 Task: Create a blank project CompuServe with privacy Private to Project members  and default view as Board and in the team Taskers . Create three sections in the project as To-Do, Doing and Done
Action: Mouse moved to (63, 49)
Screenshot: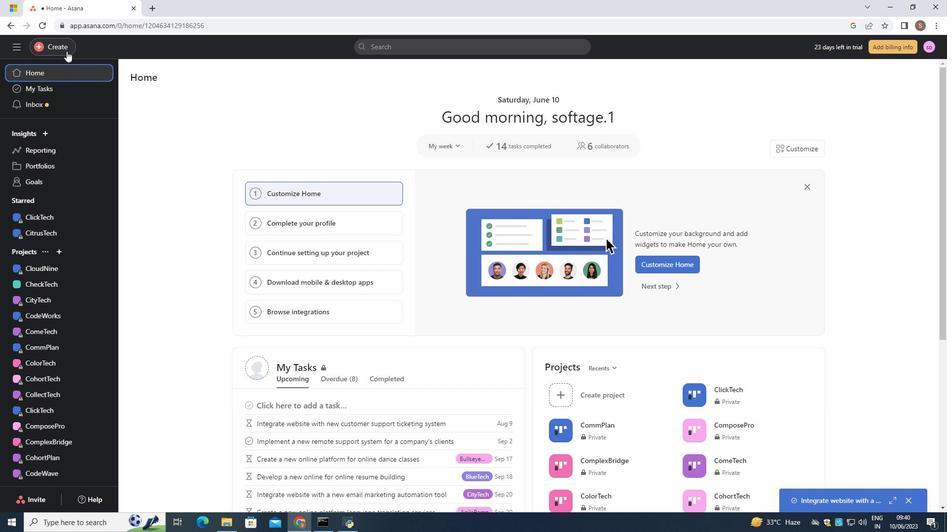
Action: Mouse pressed left at (63, 49)
Screenshot: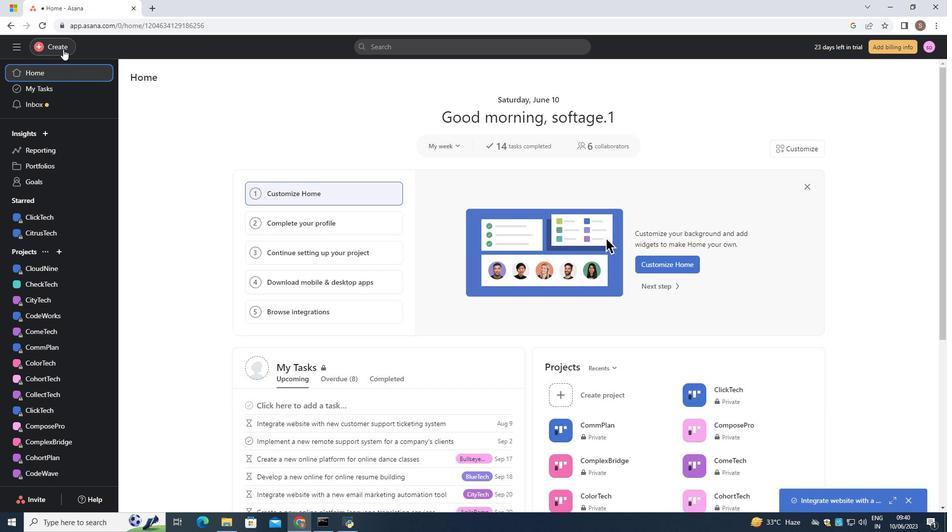 
Action: Mouse moved to (116, 68)
Screenshot: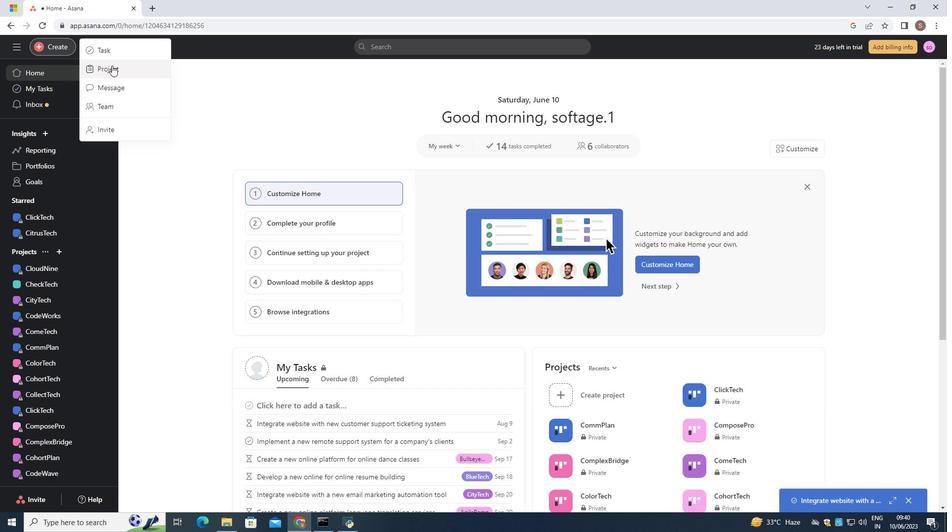 
Action: Mouse pressed left at (116, 68)
Screenshot: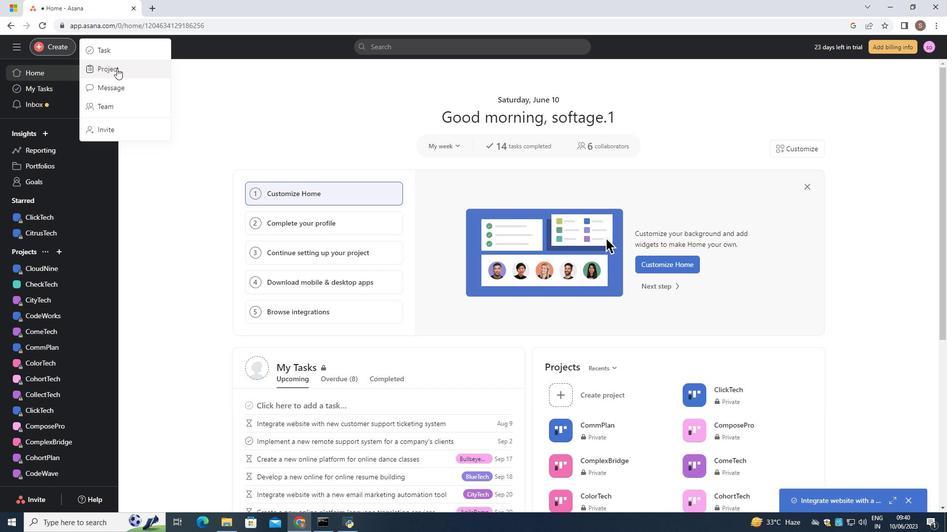 
Action: Mouse moved to (412, 296)
Screenshot: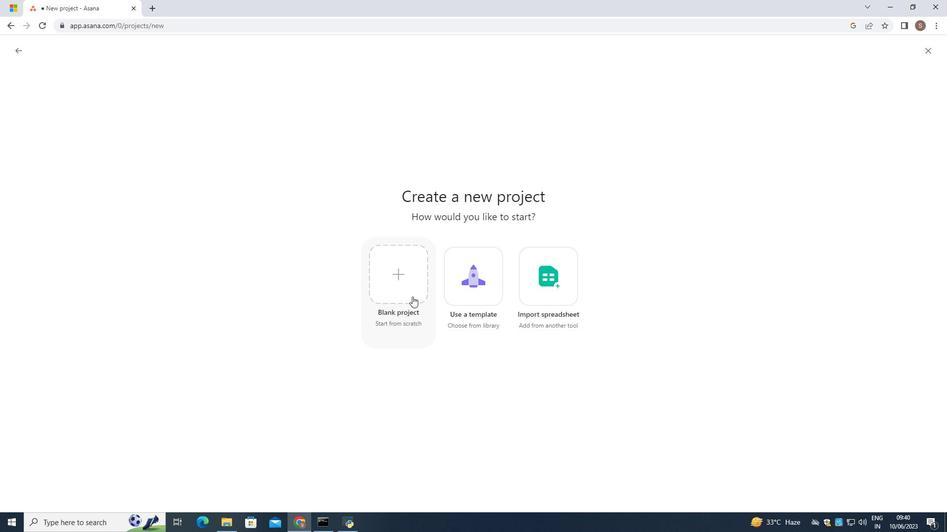 
Action: Mouse pressed left at (412, 296)
Screenshot: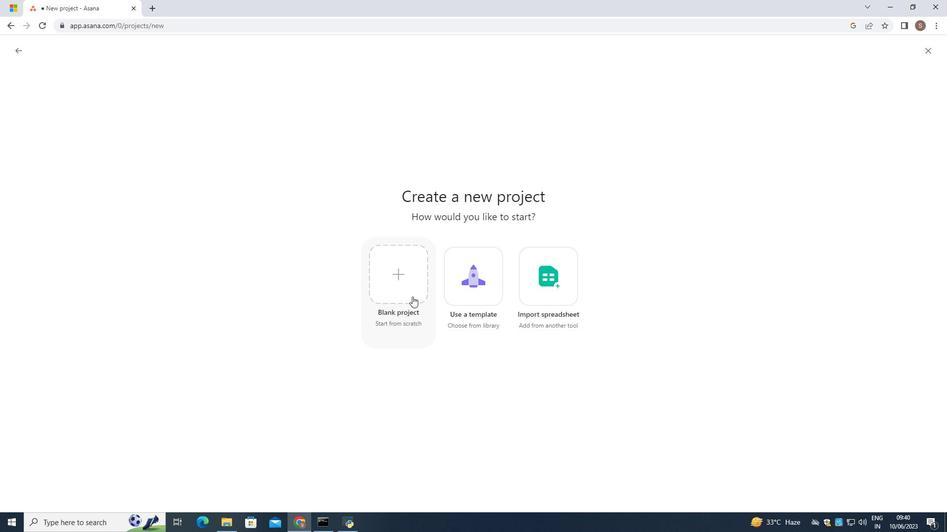 
Action: Key pressed <Key.shift>Campu<Key.shift>Serve
Screenshot: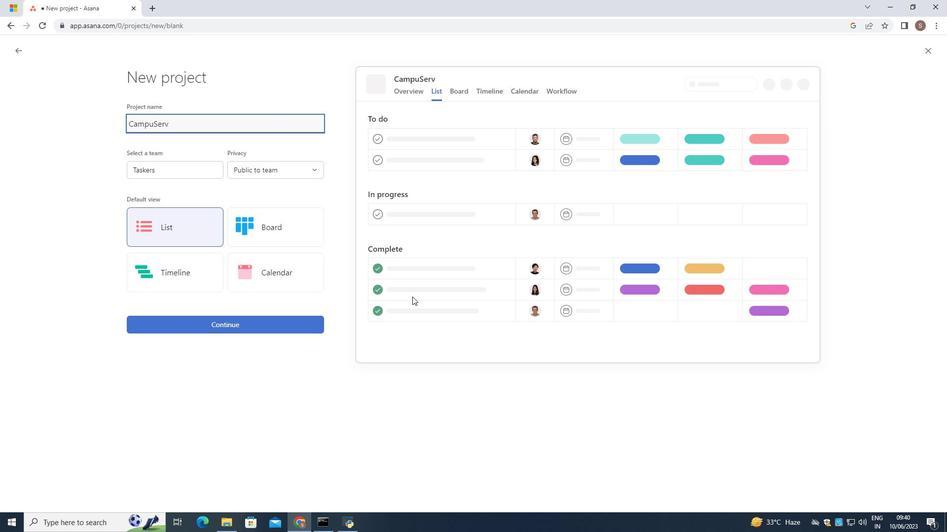 
Action: Mouse moved to (284, 167)
Screenshot: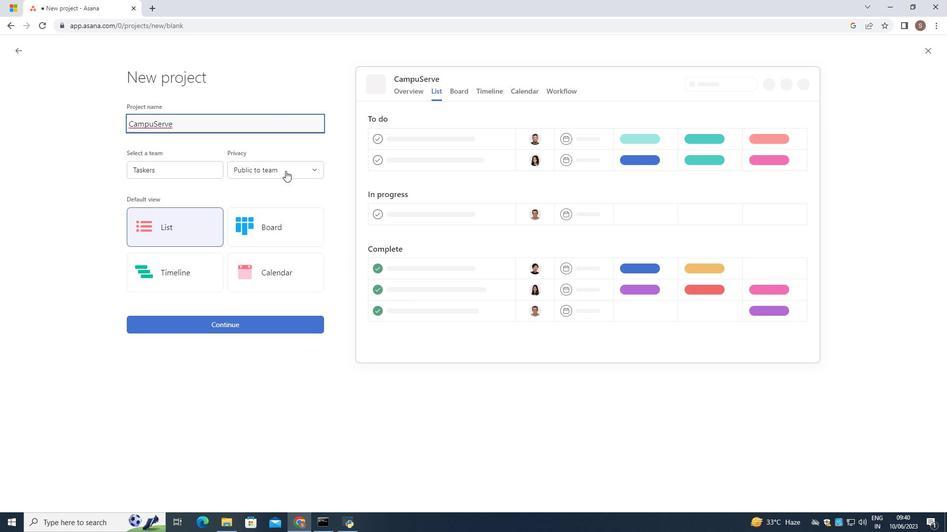 
Action: Mouse pressed left at (284, 167)
Screenshot: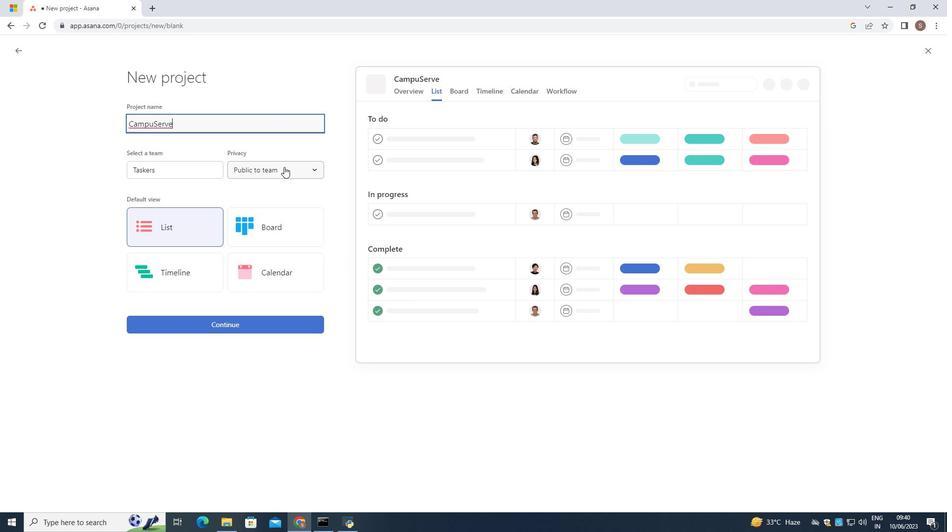 
Action: Mouse moved to (283, 208)
Screenshot: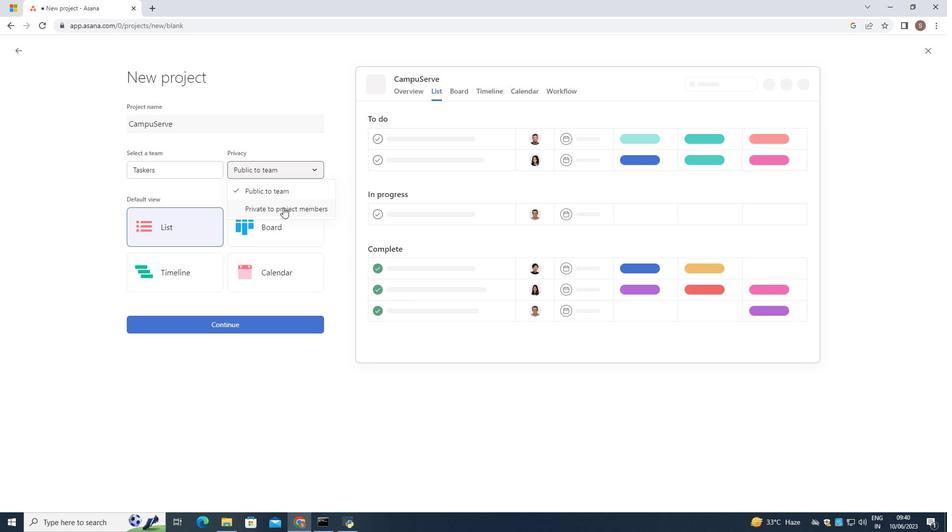 
Action: Mouse pressed left at (283, 208)
Screenshot: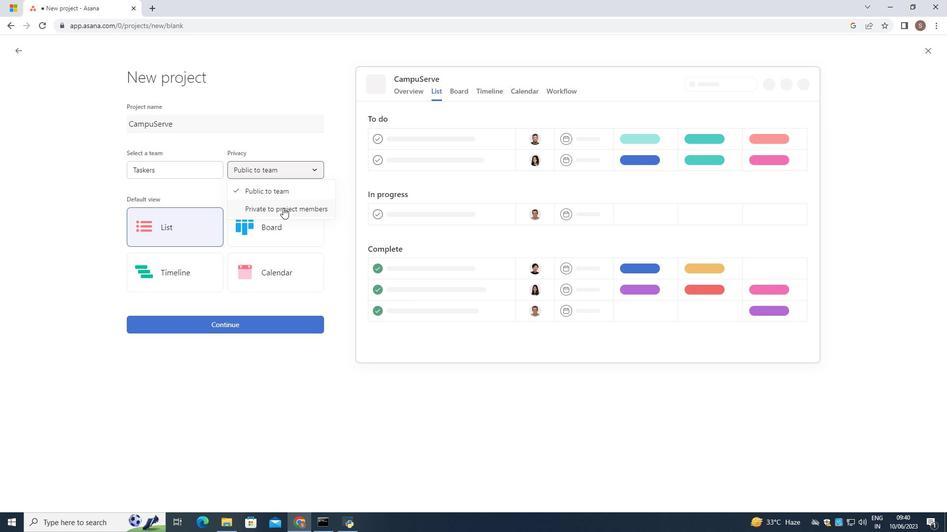 
Action: Mouse moved to (293, 224)
Screenshot: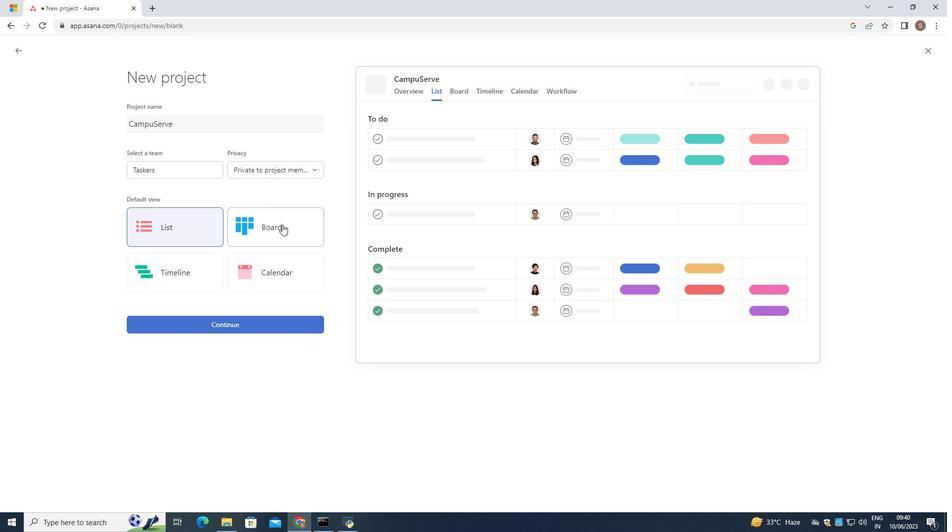 
Action: Mouse pressed left at (293, 224)
Screenshot: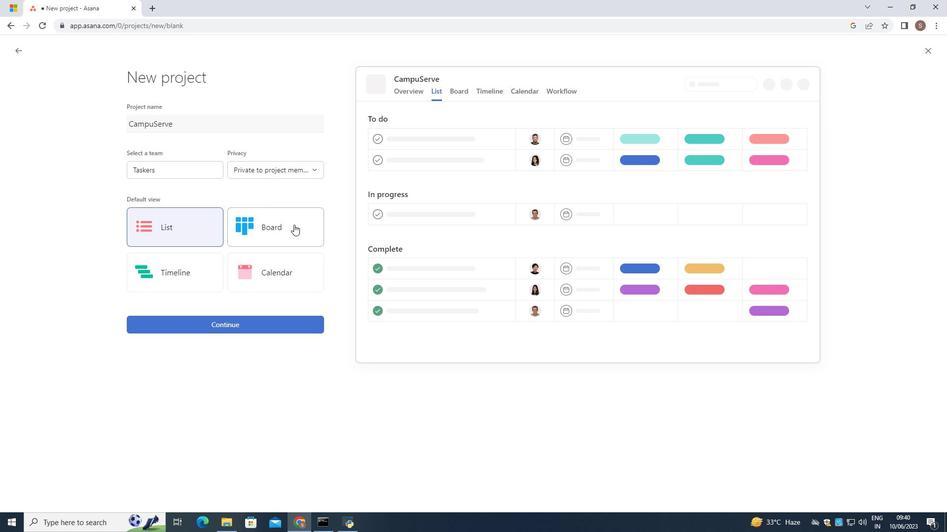 
Action: Mouse moved to (275, 322)
Screenshot: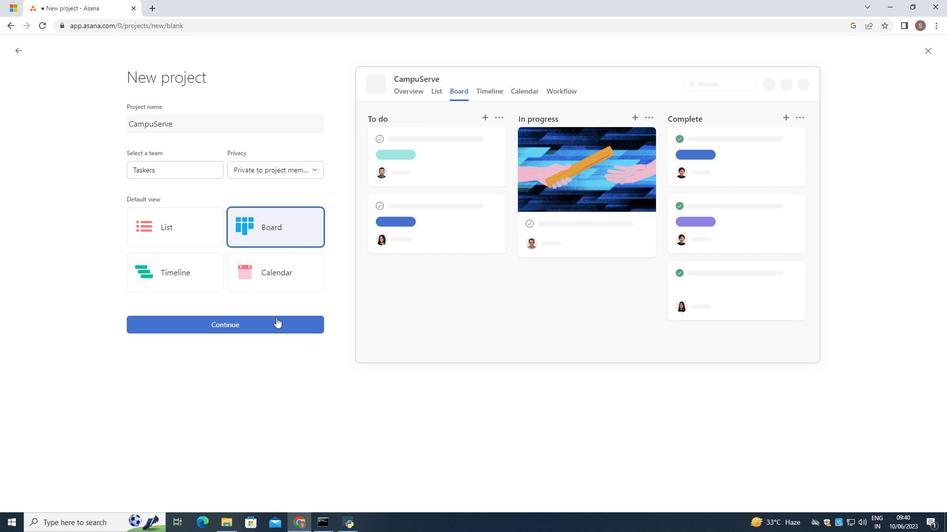 
Action: Mouse pressed left at (275, 322)
Screenshot: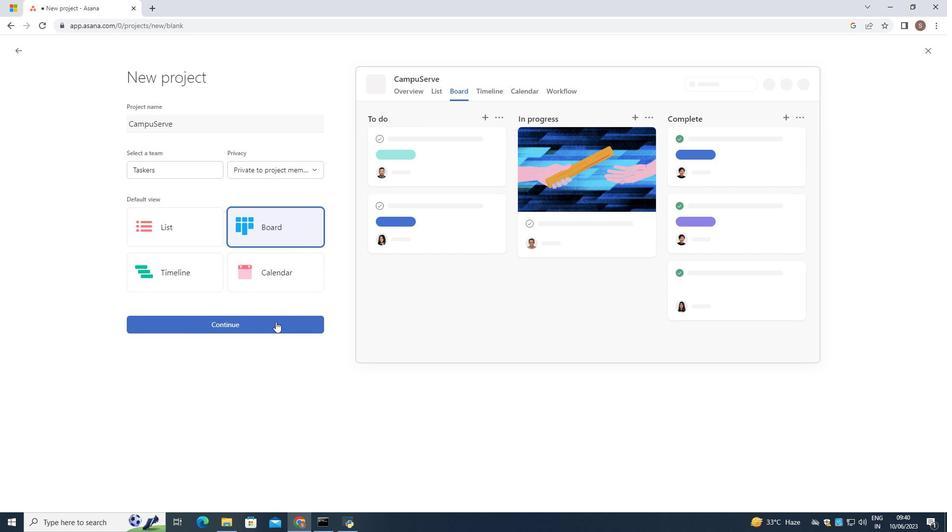 
Action: Mouse moved to (265, 266)
Screenshot: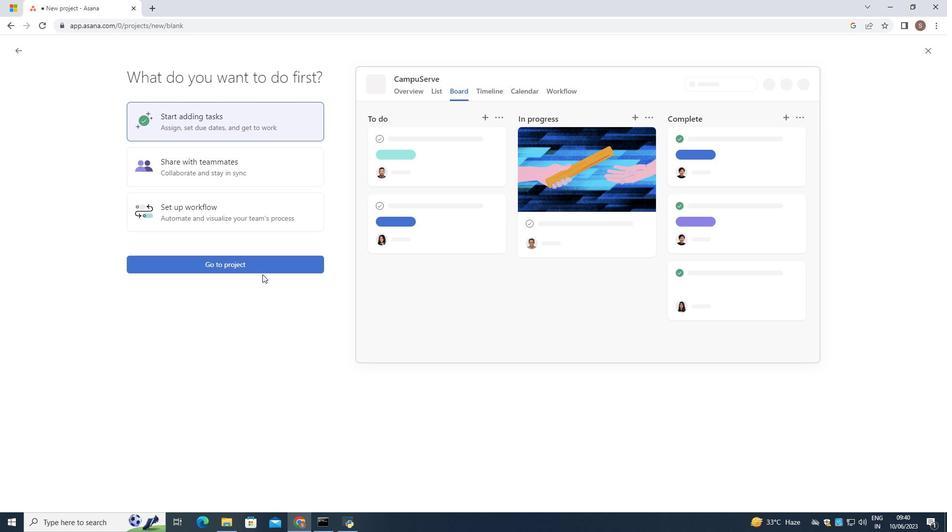 
Action: Mouse pressed left at (265, 266)
Screenshot: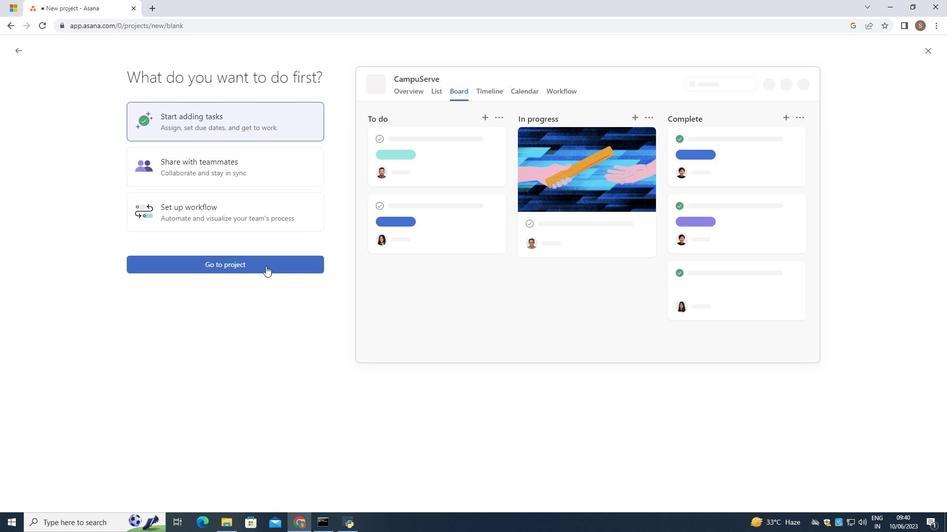 
Action: Mouse moved to (180, 147)
Screenshot: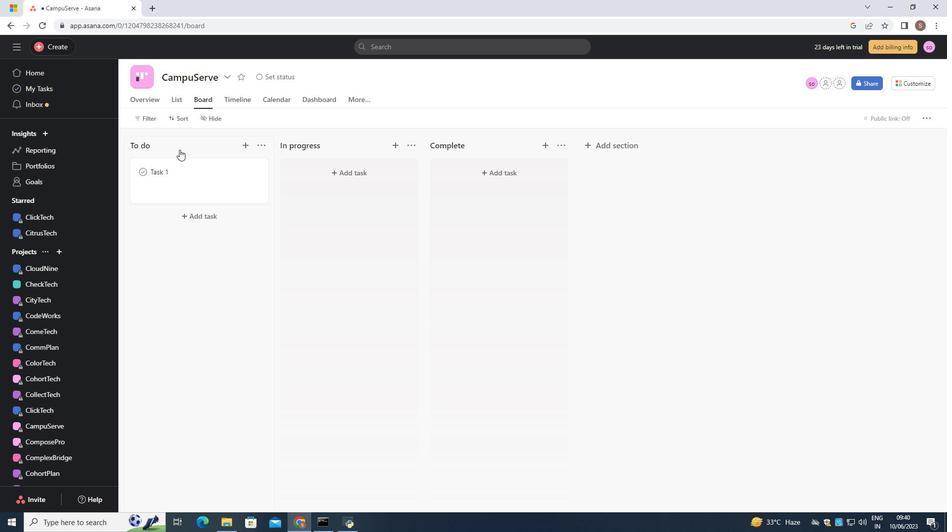 
Action: Mouse pressed left at (180, 147)
Screenshot: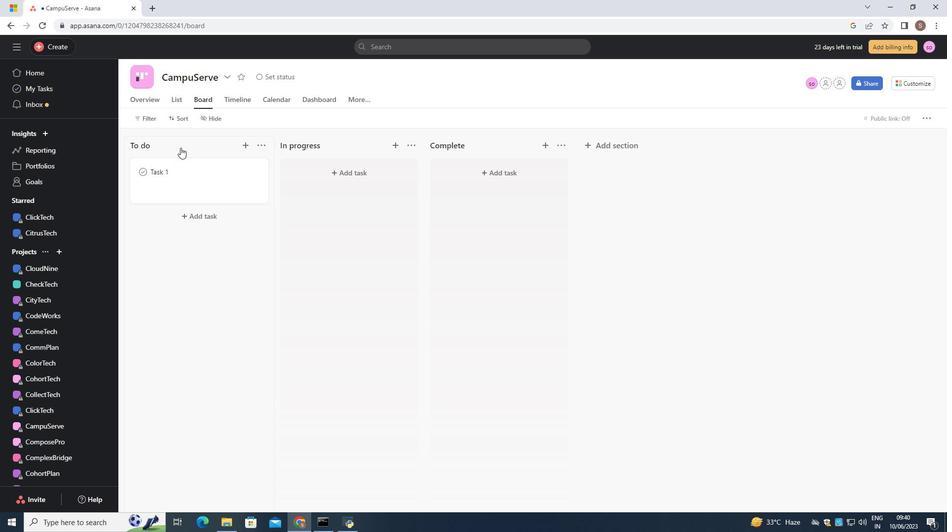 
Action: Key pressed <Key.backspace><Key.backspace><Key.backspace><Key.backspace><Key.backspace><Key.backspace><Key.shift>To<Key.space><Key.backspace>-<Key.shift>Do
Screenshot: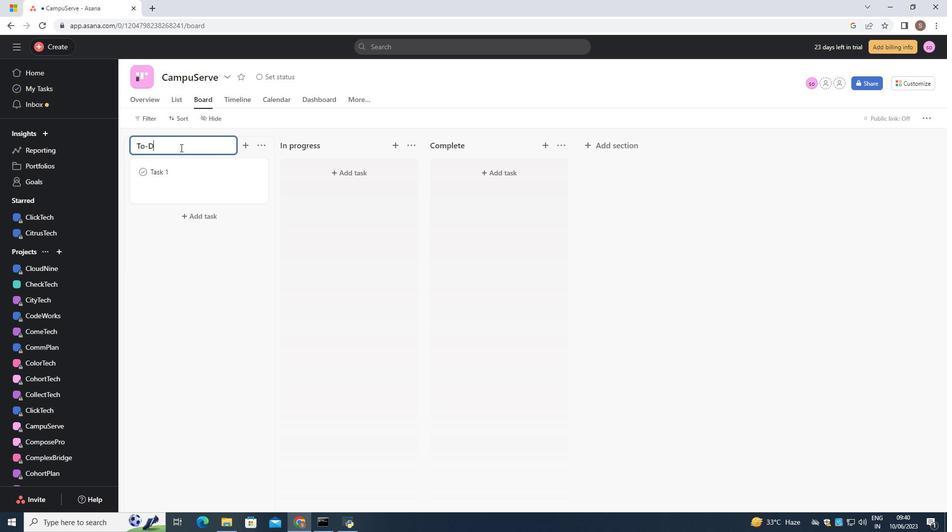 
Action: Mouse moved to (342, 149)
Screenshot: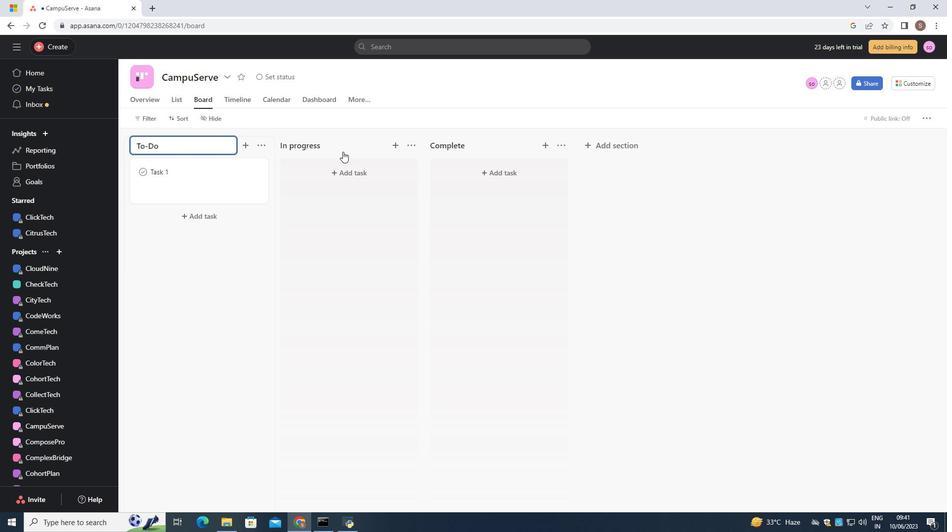 
Action: Mouse pressed left at (342, 149)
Screenshot: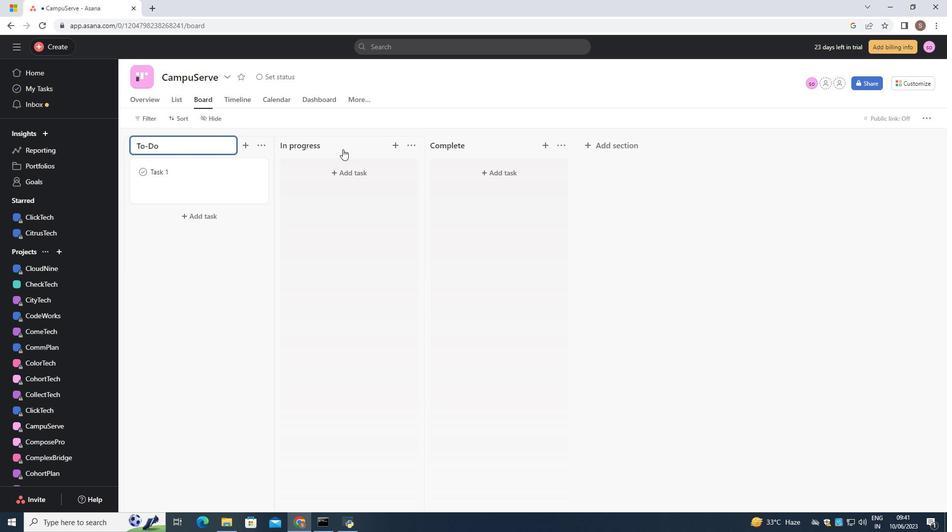 
Action: Key pressed <Key.backspace><Key.backspace><Key.backspace><Key.backspace><Key.backspace><Key.backspace><Key.backspace><Key.backspace><Key.backspace><Key.backspace><Key.backspace><Key.shift>Doing
Screenshot: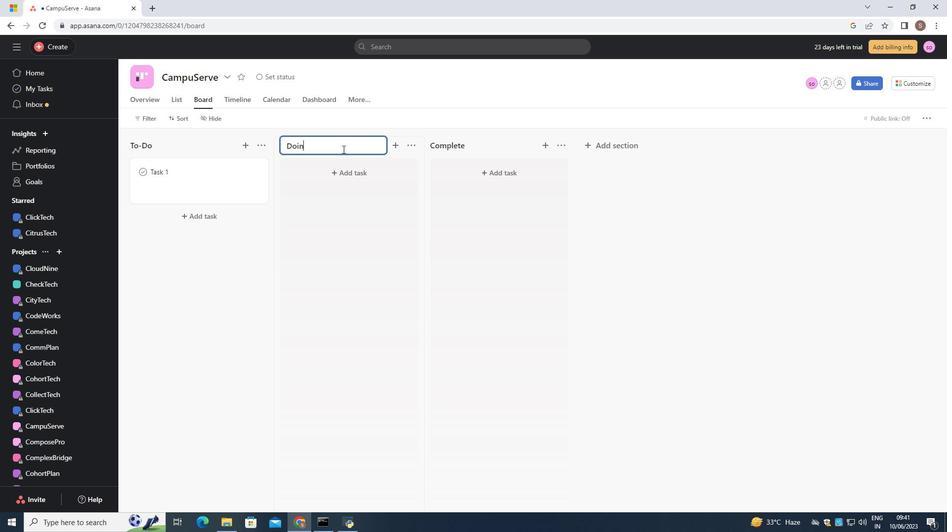 
Action: Mouse moved to (455, 146)
Screenshot: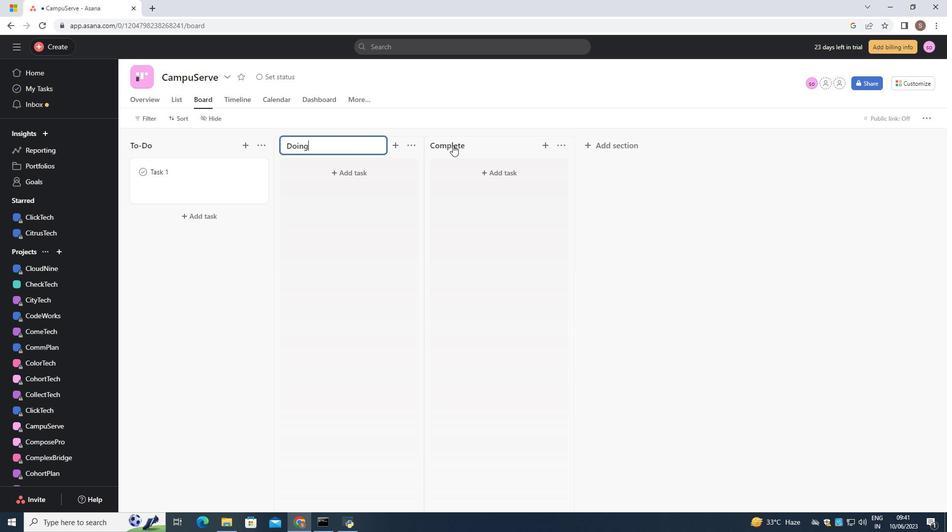 
Action: Mouse pressed left at (455, 146)
Screenshot: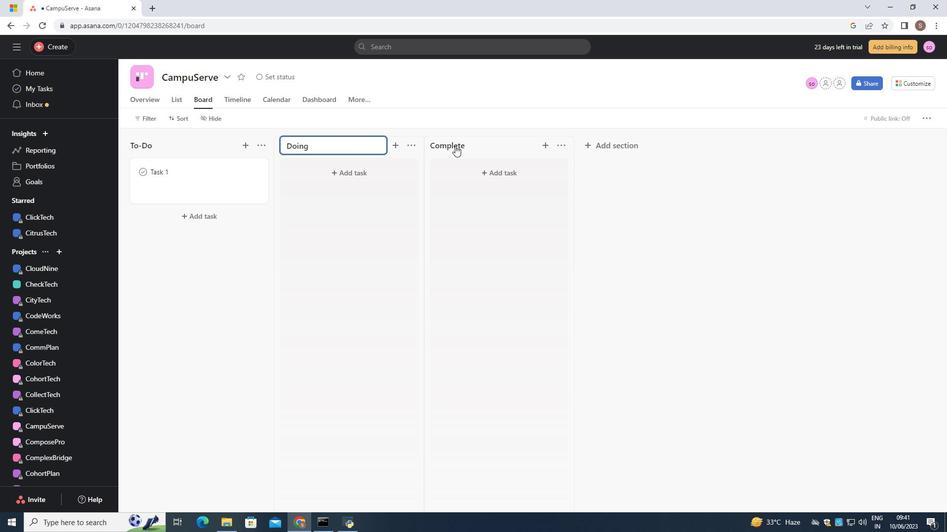 
Action: Key pressed <Key.backspace><Key.backspace><Key.backspace><Key.backspace><Key.backspace><Key.backspace><Key.backspace><Key.backspace><Key.shift>Done<Key.enter>
Screenshot: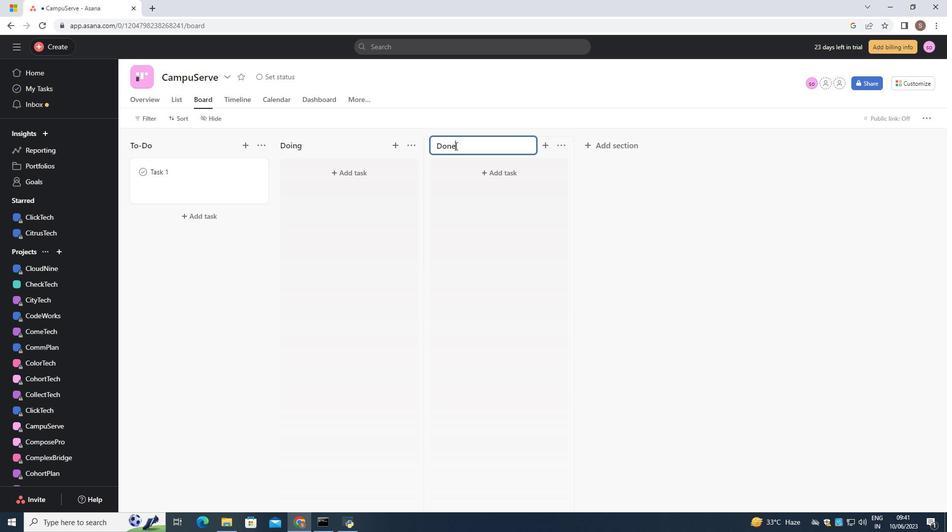 
